 Task: Select the js profile visualizer.CPU profile. table in the default binary editor.
Action: Mouse moved to (62, 567)
Screenshot: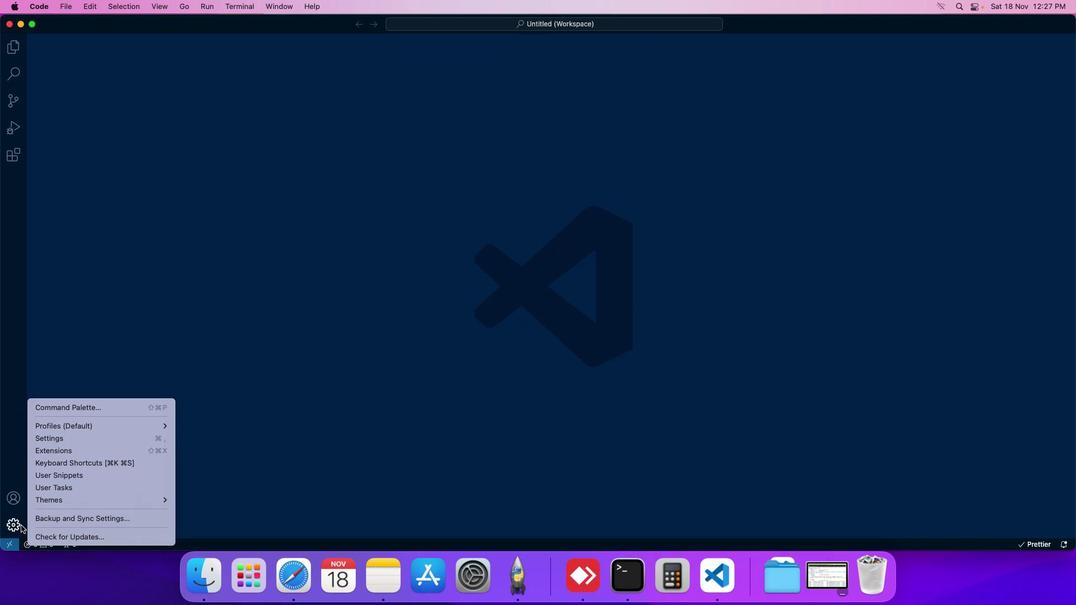 
Action: Mouse pressed left at (62, 567)
Screenshot: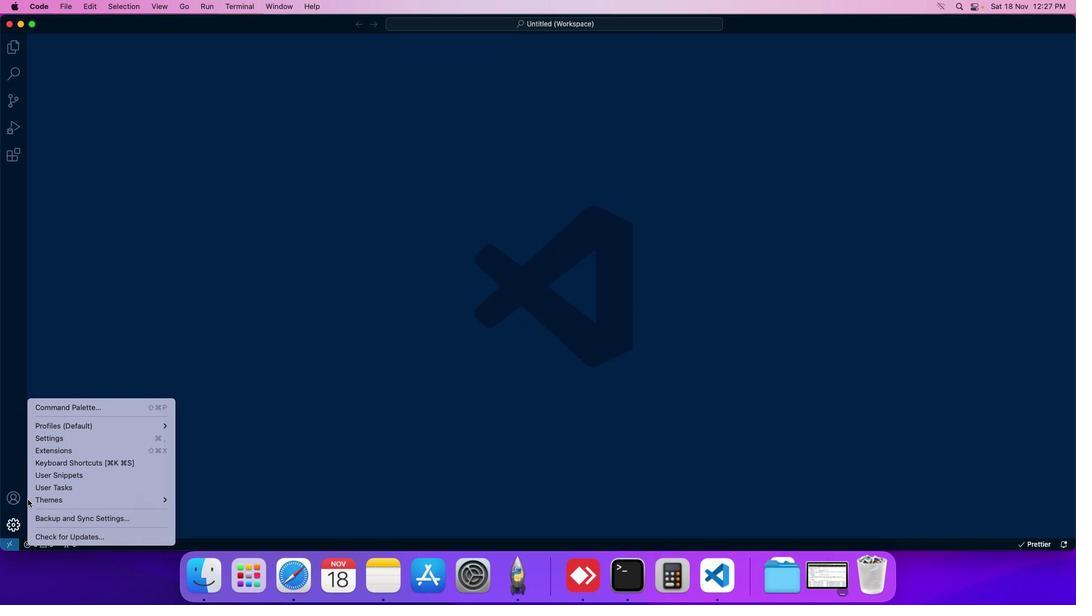
Action: Mouse moved to (90, 484)
Screenshot: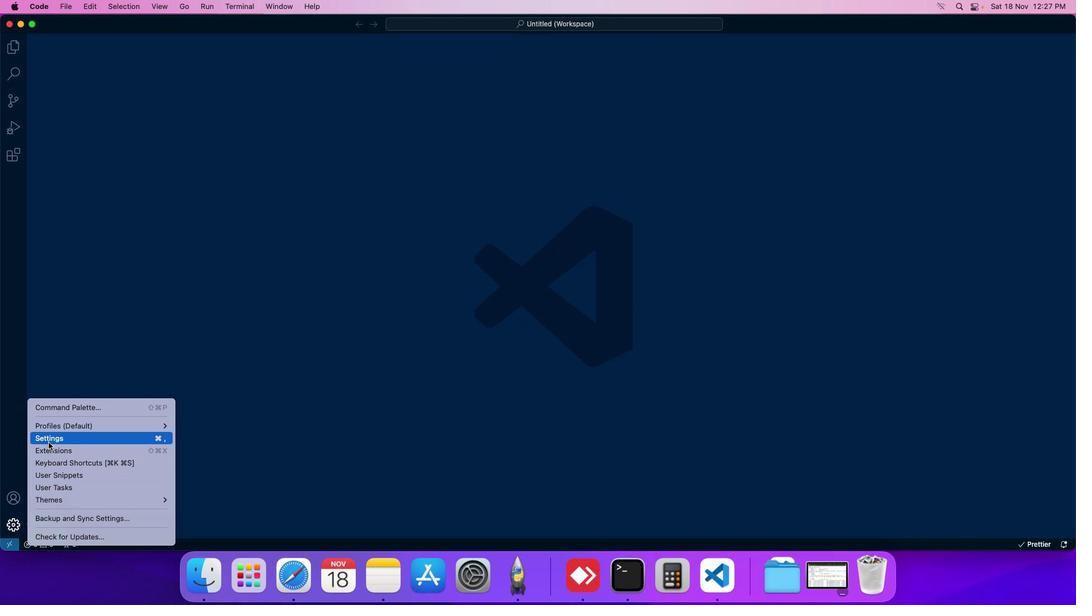 
Action: Mouse pressed left at (90, 484)
Screenshot: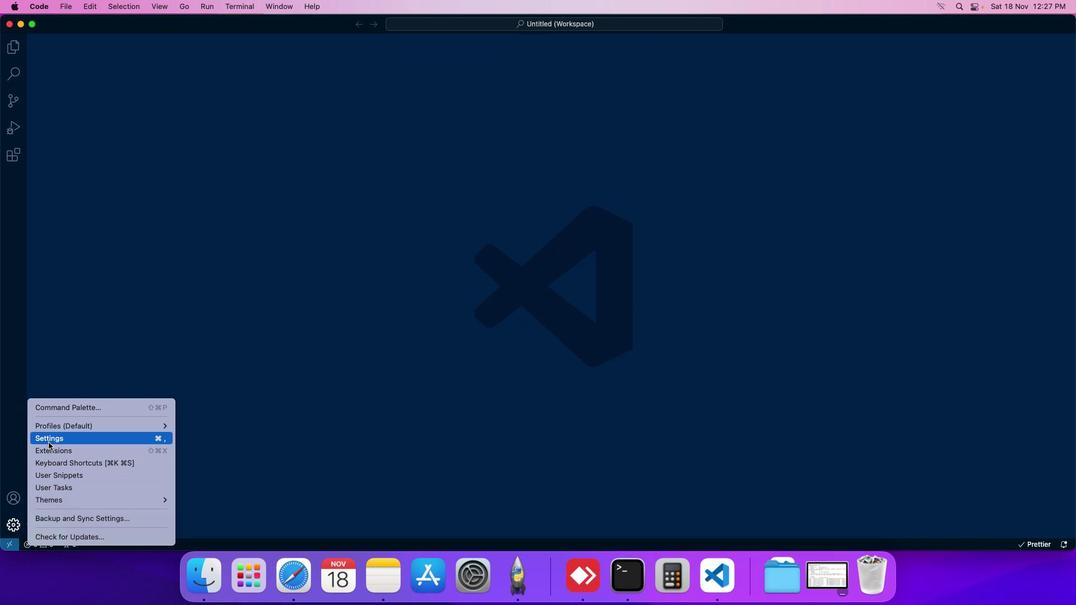 
Action: Mouse moved to (322, 131)
Screenshot: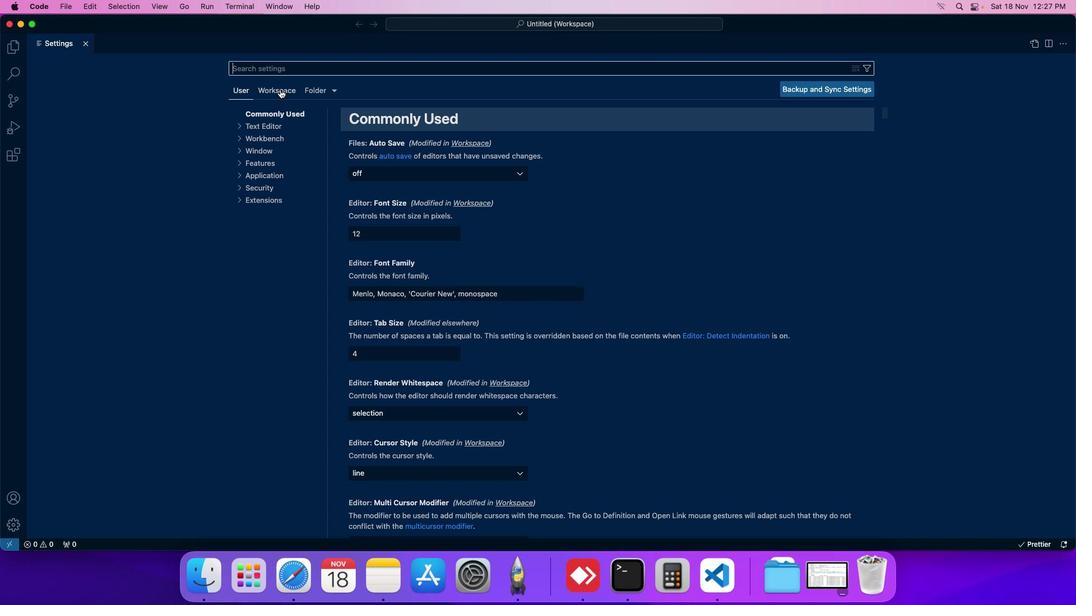 
Action: Mouse pressed left at (322, 131)
Screenshot: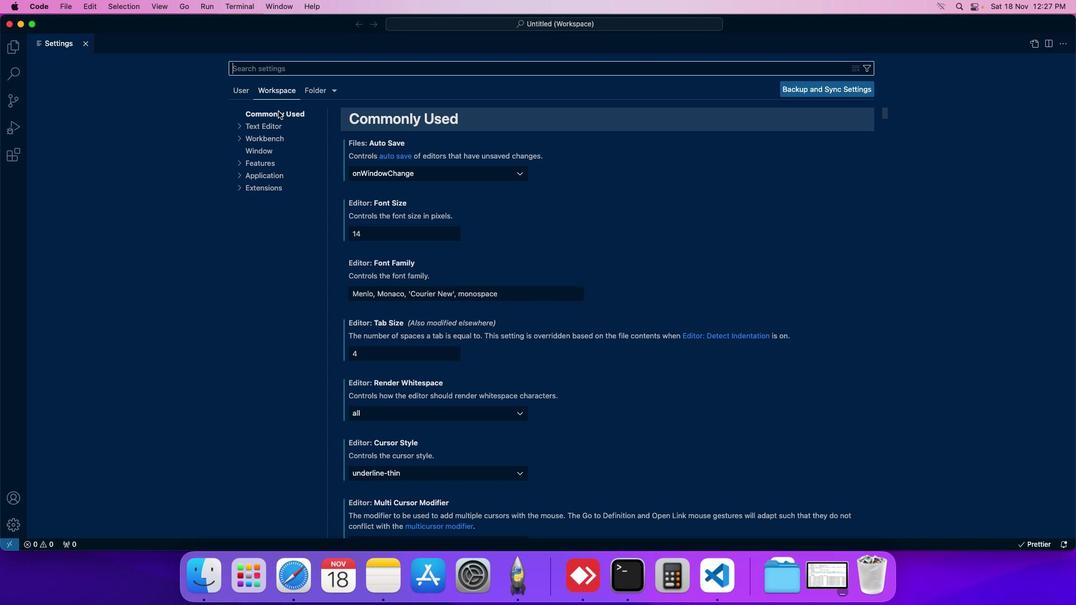 
Action: Mouse moved to (319, 180)
Screenshot: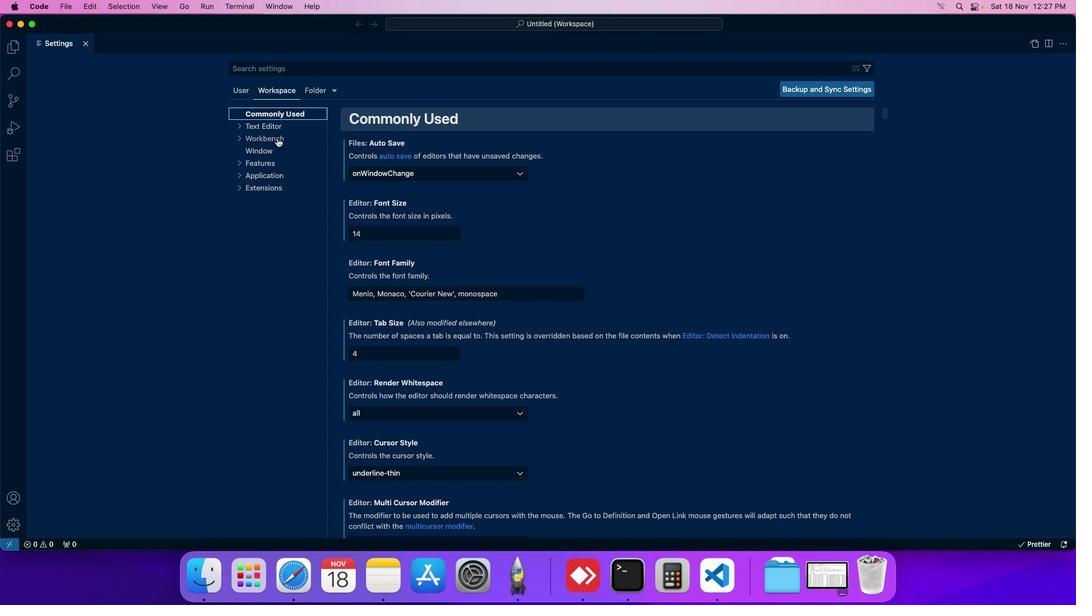 
Action: Mouse pressed left at (319, 180)
Screenshot: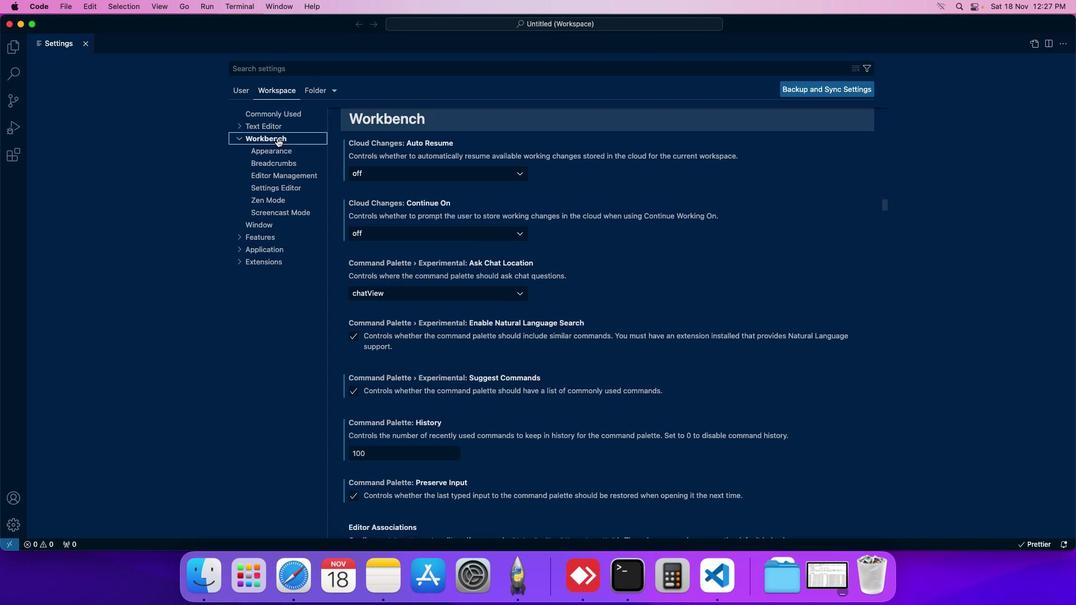 
Action: Mouse moved to (319, 214)
Screenshot: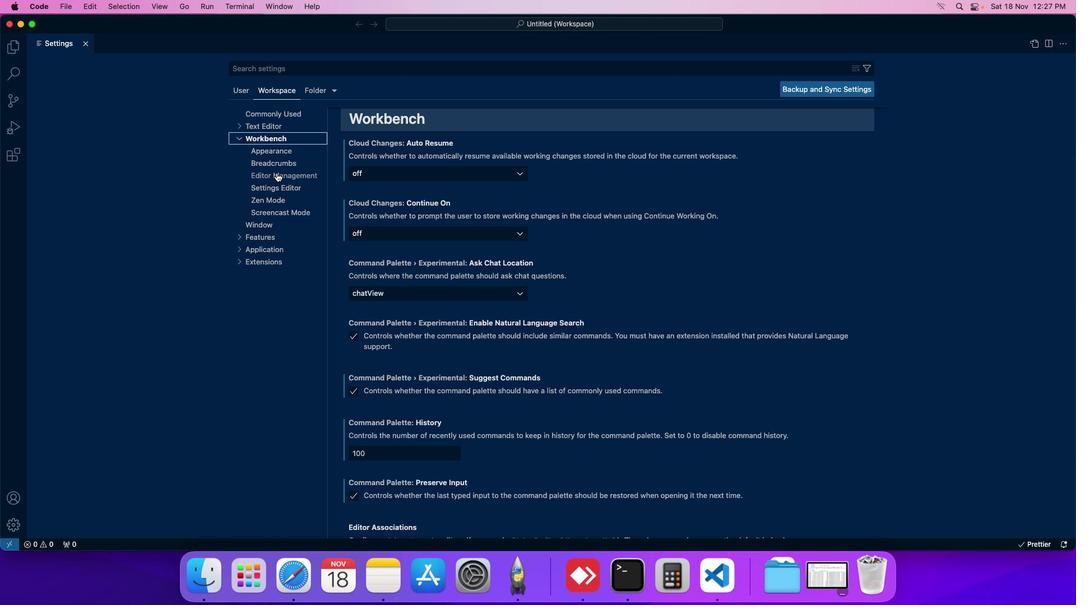 
Action: Mouse pressed left at (319, 214)
Screenshot: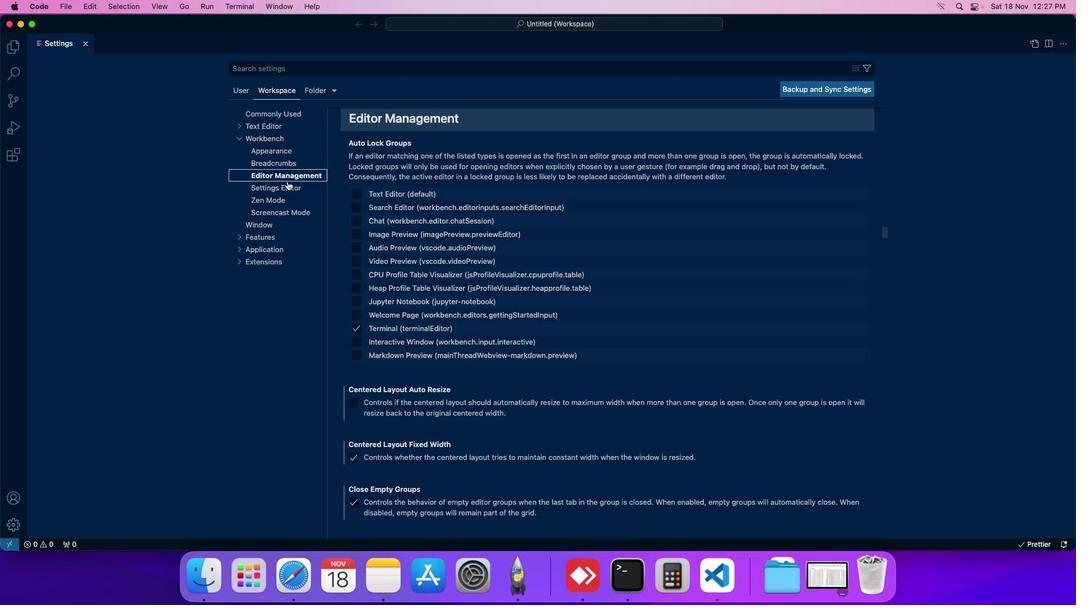 
Action: Mouse moved to (411, 274)
Screenshot: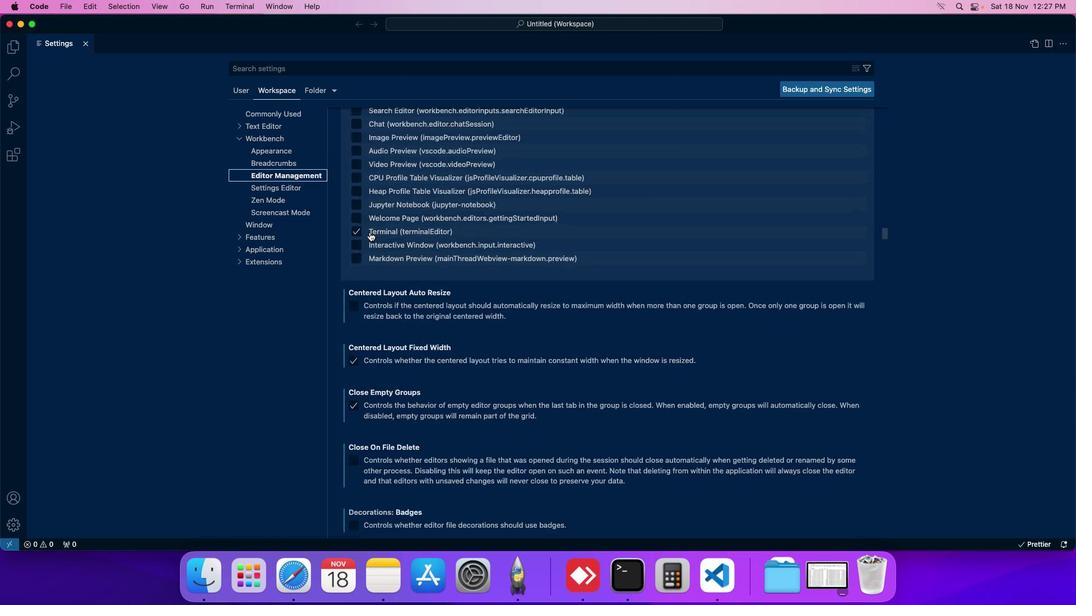 
Action: Mouse scrolled (411, 274) with delta (42, 41)
Screenshot: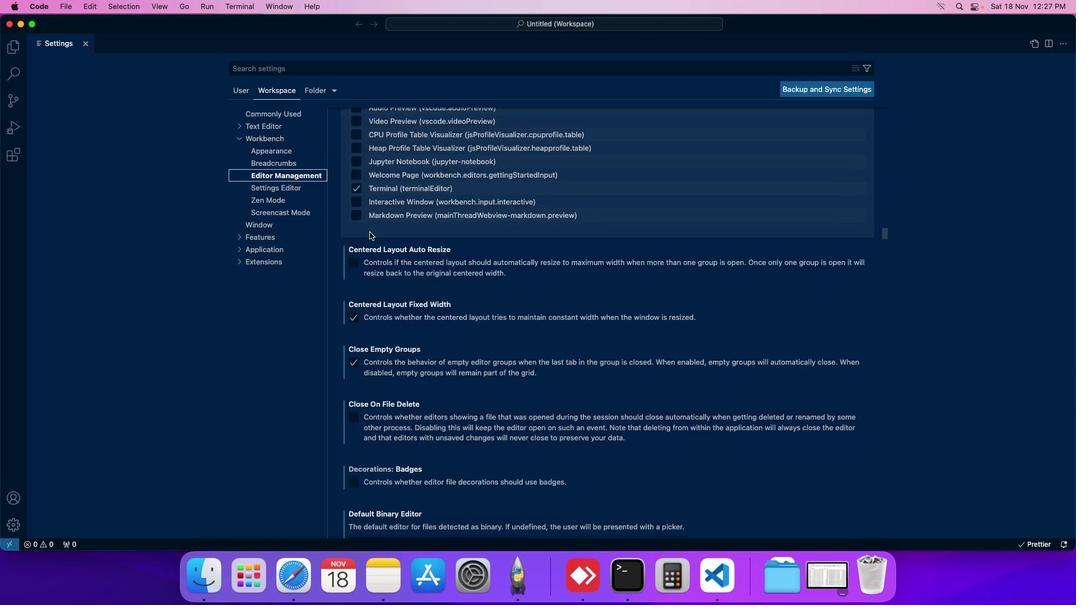 
Action: Mouse scrolled (411, 274) with delta (42, 41)
Screenshot: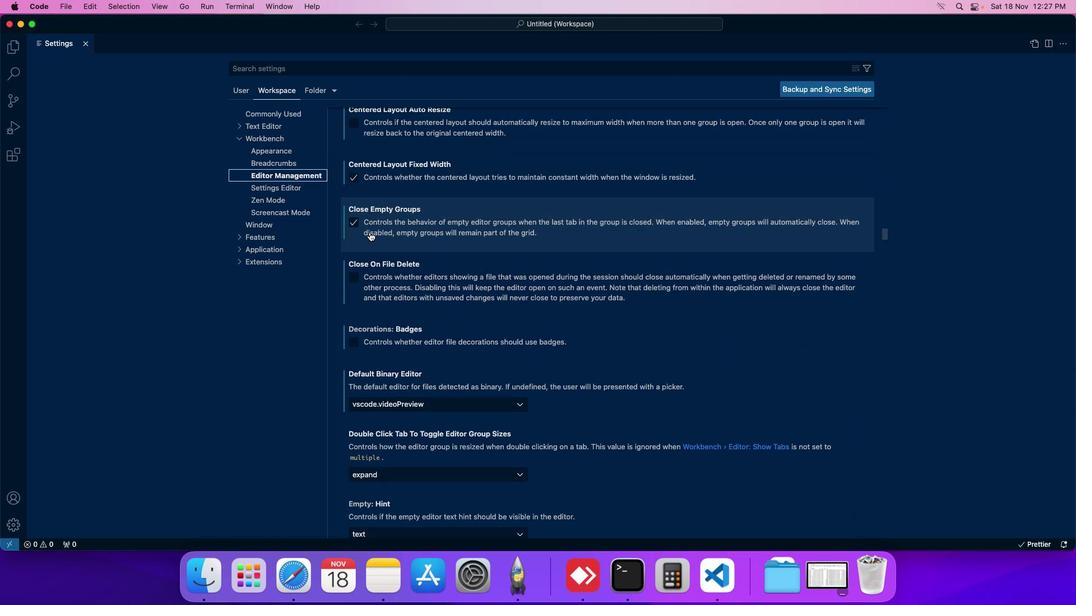 
Action: Mouse scrolled (411, 274) with delta (42, 41)
Screenshot: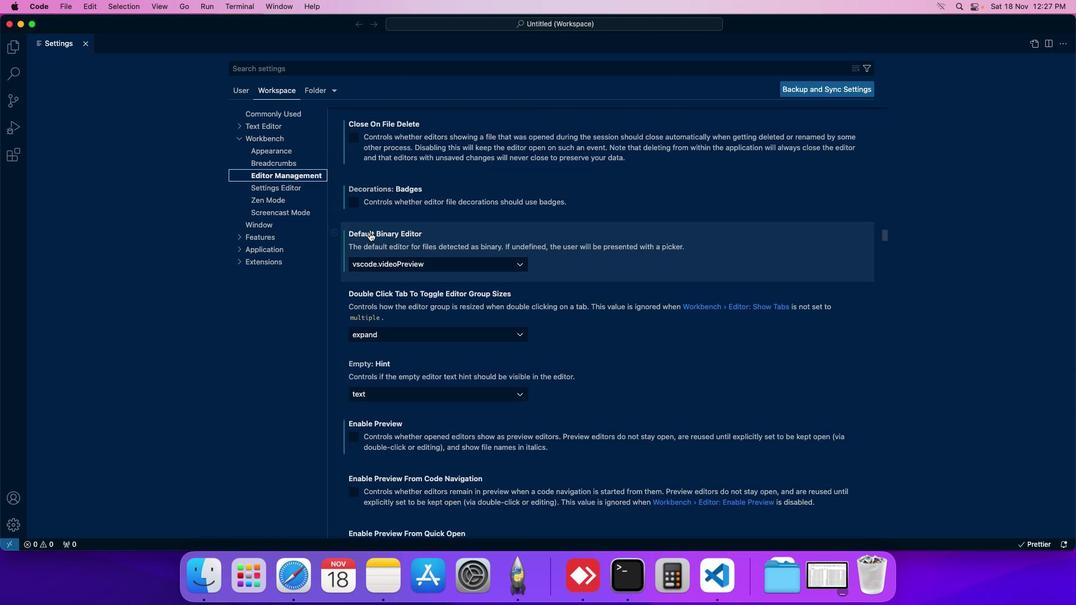 
Action: Mouse scrolled (411, 274) with delta (42, 41)
Screenshot: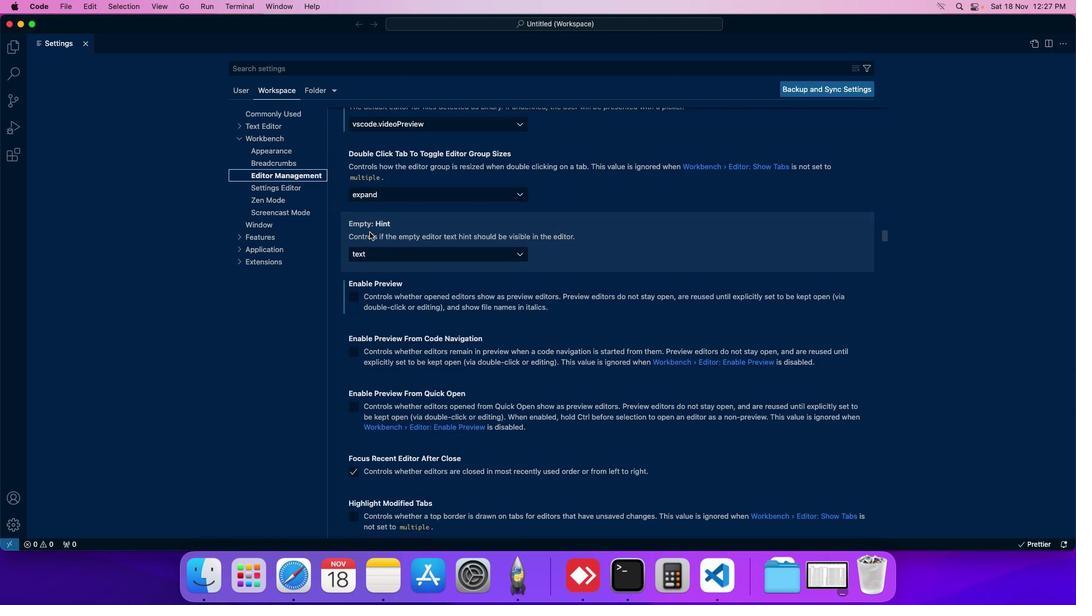 
Action: Mouse moved to (446, 213)
Screenshot: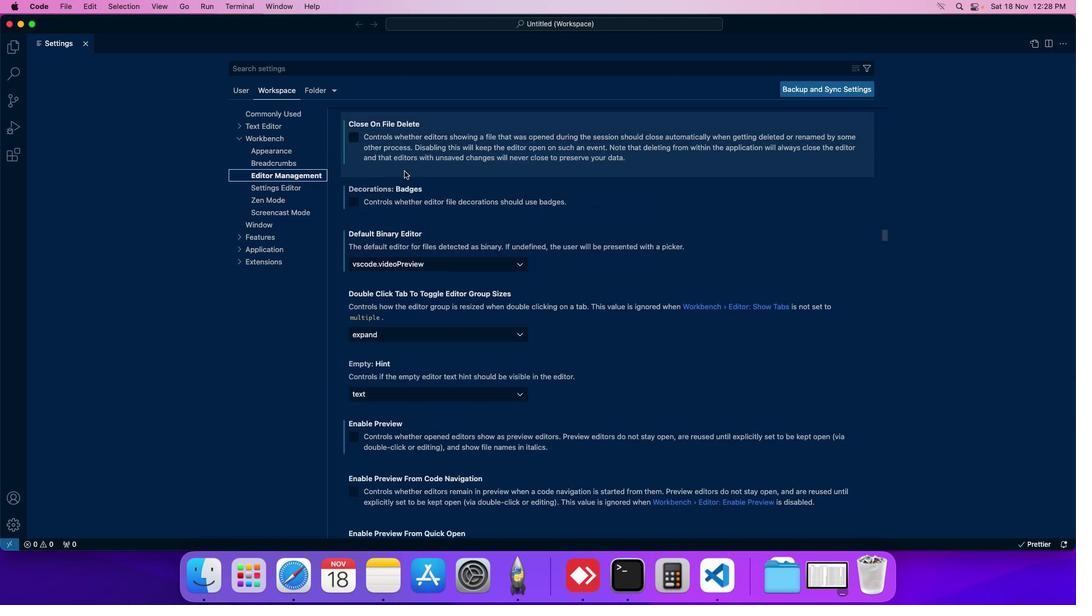 
Action: Mouse scrolled (446, 213) with delta (42, 42)
Screenshot: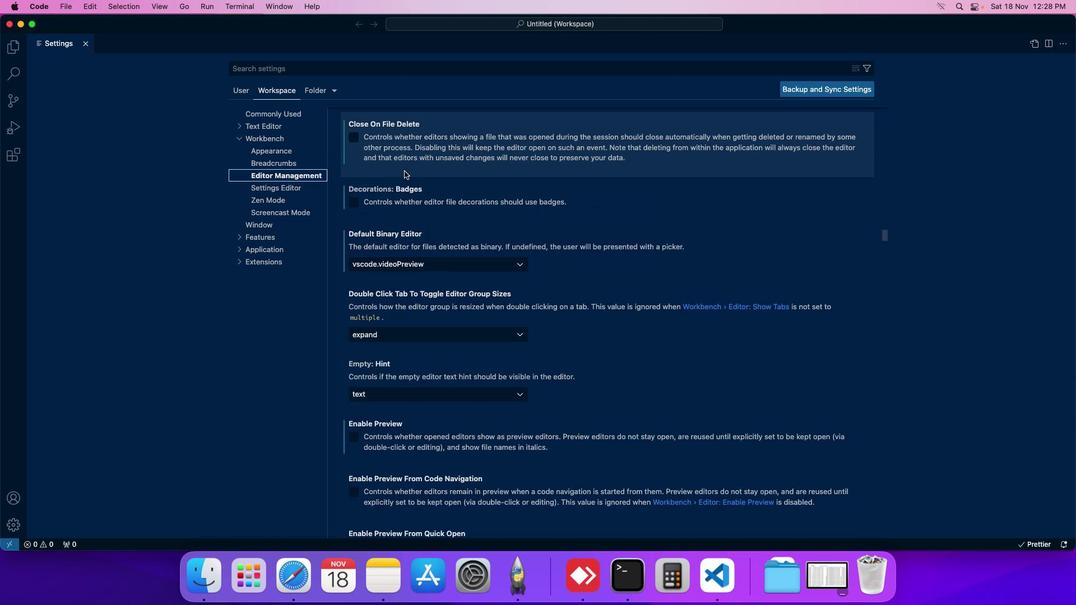 
Action: Mouse moved to (447, 306)
Screenshot: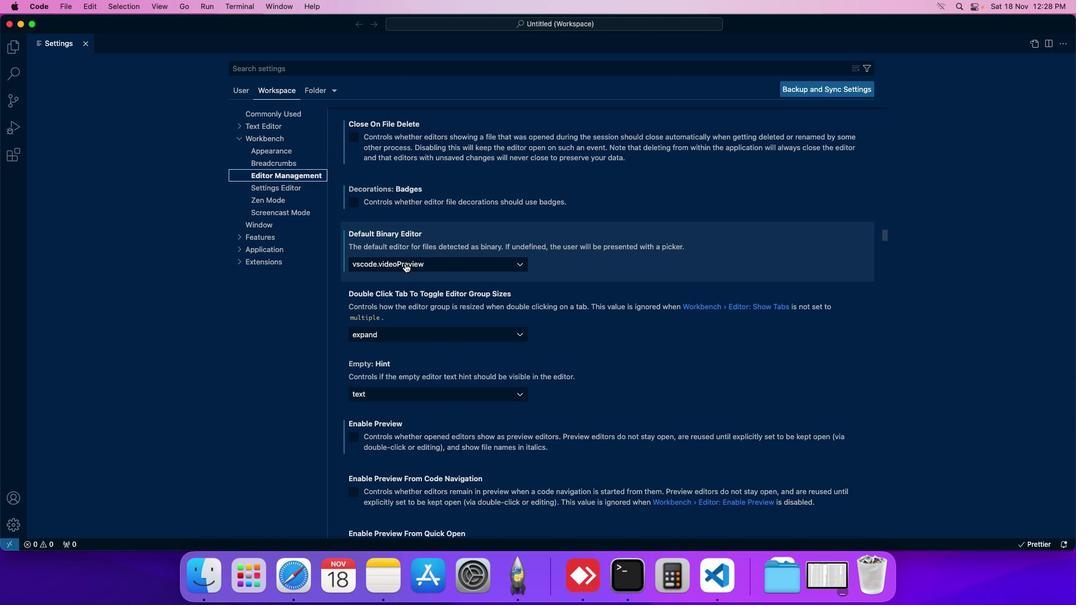 
Action: Mouse pressed left at (447, 306)
Screenshot: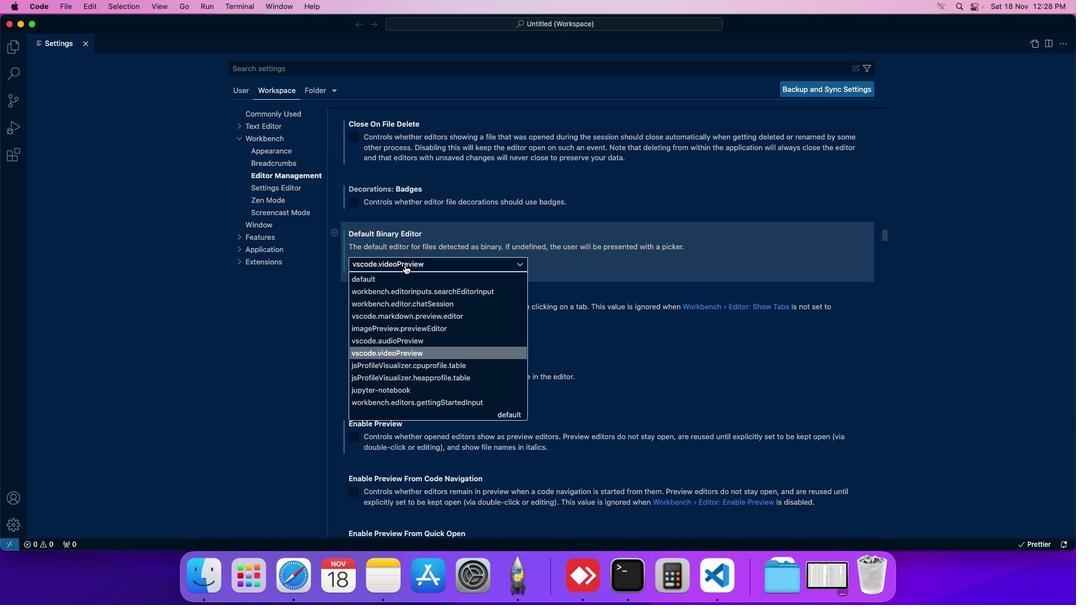 
Action: Mouse moved to (438, 406)
Screenshot: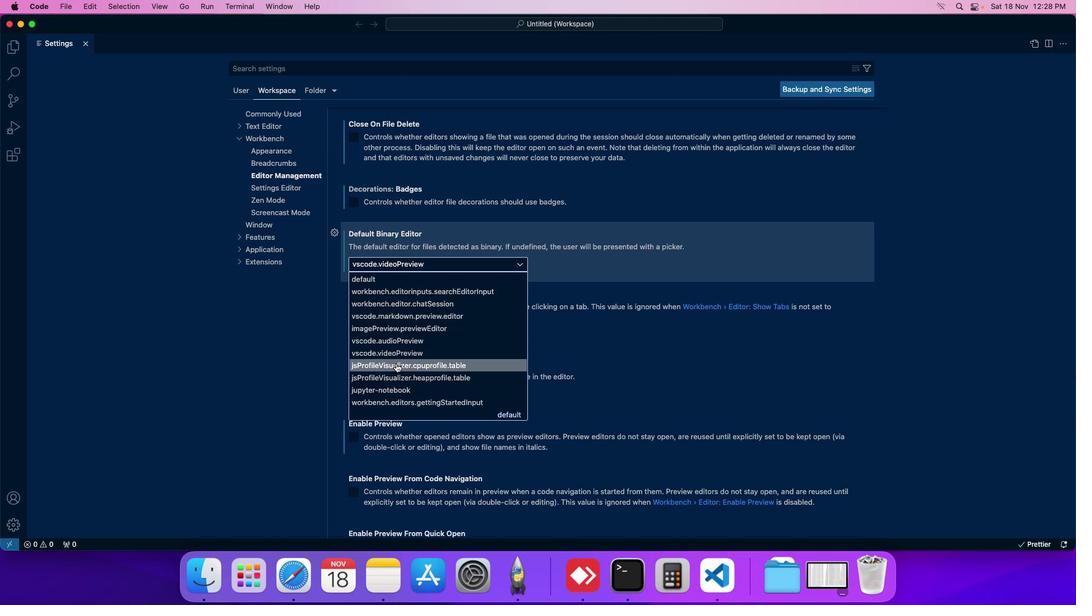 
Action: Mouse pressed left at (438, 406)
Screenshot: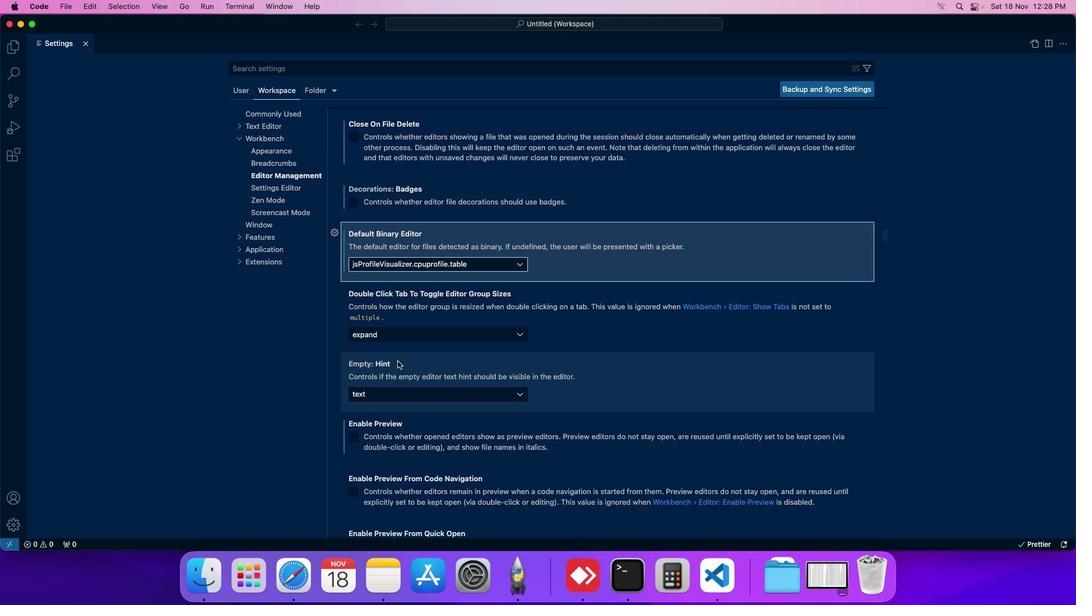 
Action: Mouse moved to (505, 311)
Screenshot: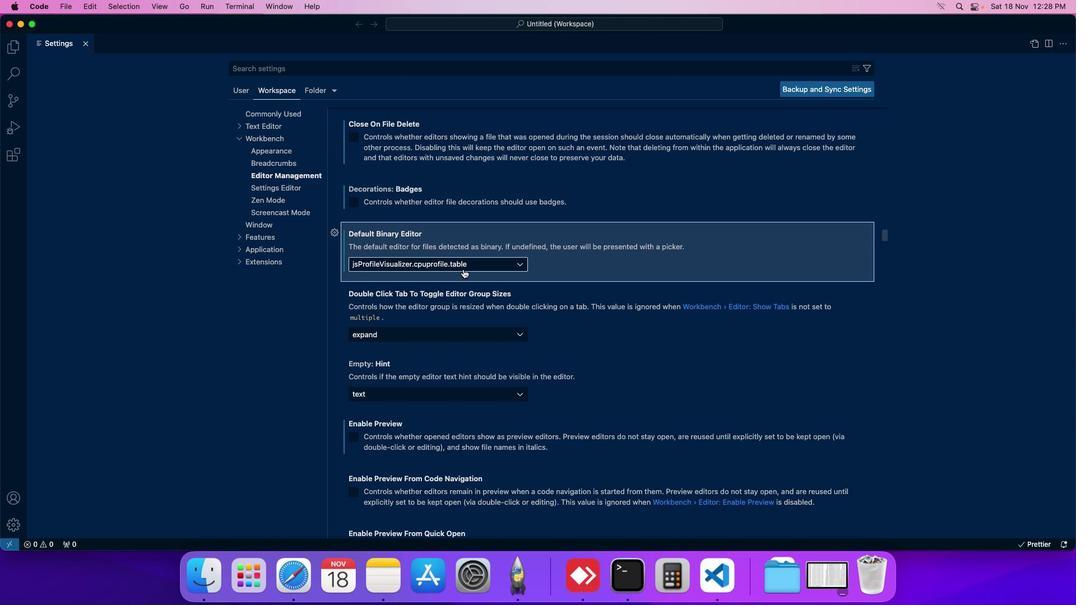 
